 Task: Change  the formatting of the data to Which is Less than 5, In conditional formating, put the option 'Green Fill with Dark Green Text. . 'In the sheet   Alpha Sales review book
Action: Mouse moved to (33, 110)
Screenshot: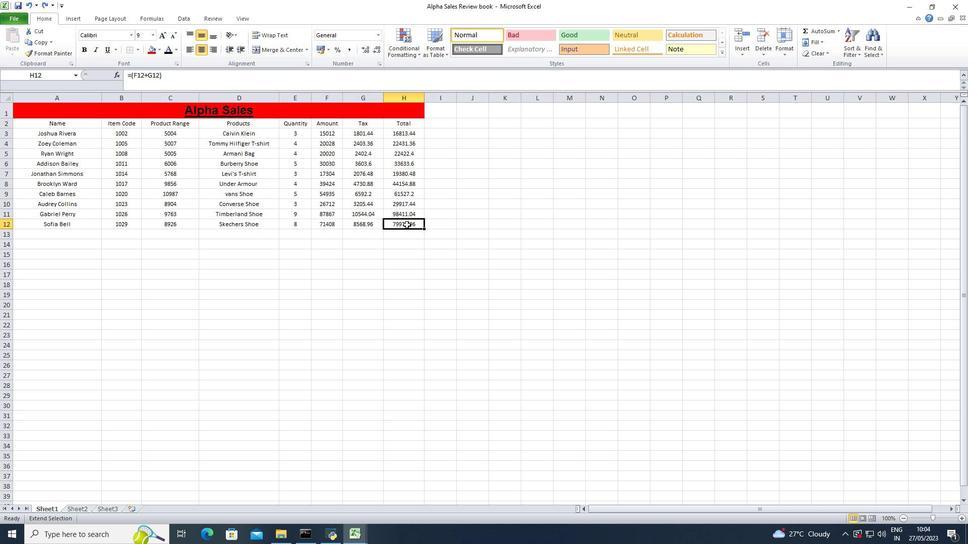 
Action: Mouse pressed left at (33, 110)
Screenshot: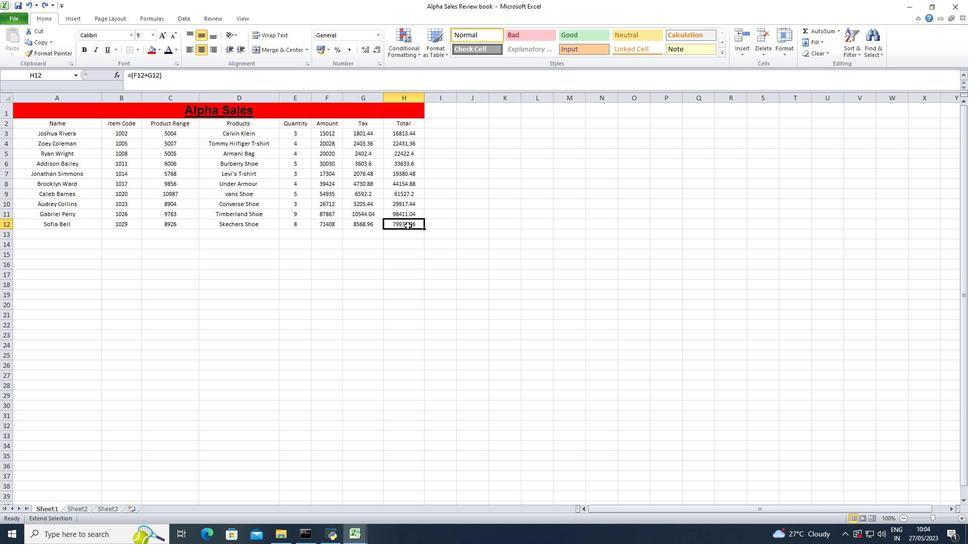 
Action: Mouse moved to (53, 111)
Screenshot: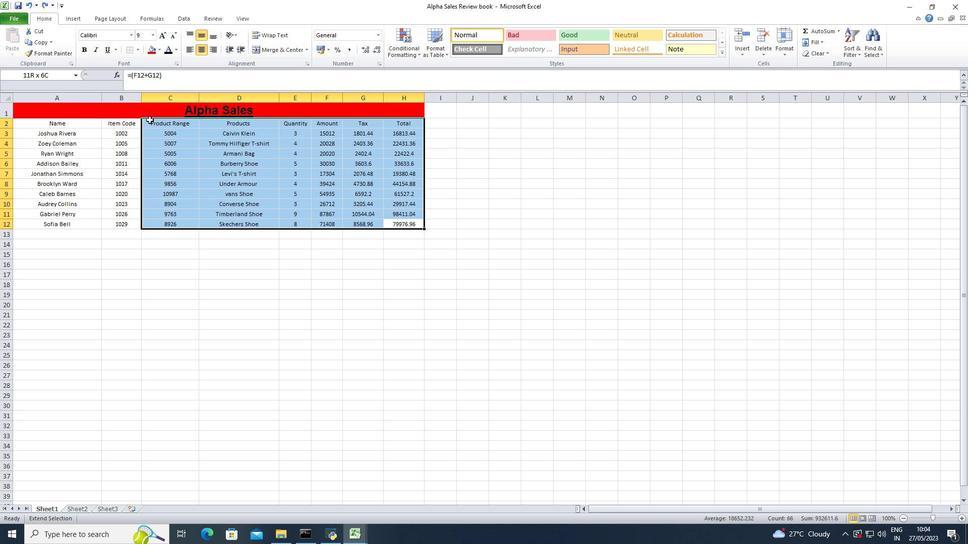 
Action: Mouse pressed left at (53, 111)
Screenshot: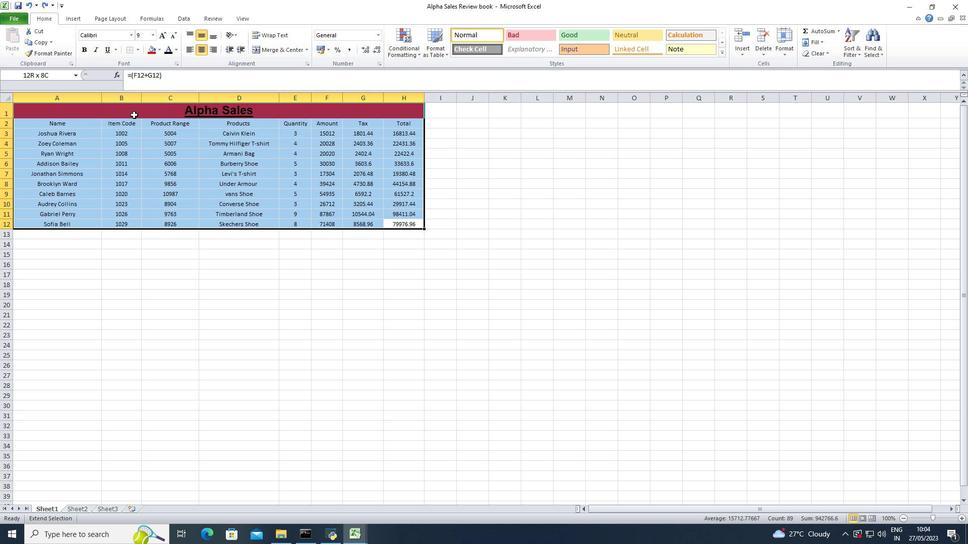 
Action: Mouse moved to (405, 227)
Screenshot: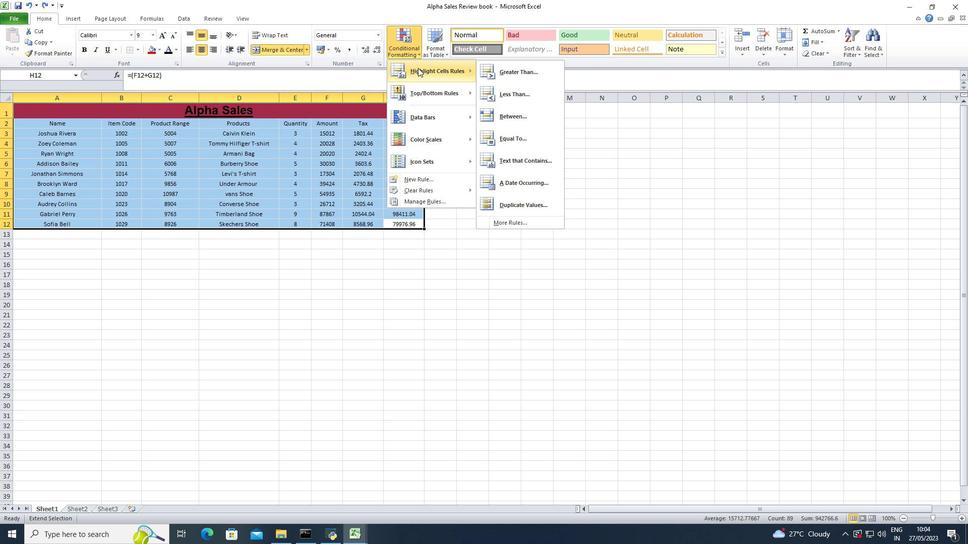 
Action: Mouse pressed left at (405, 227)
Screenshot: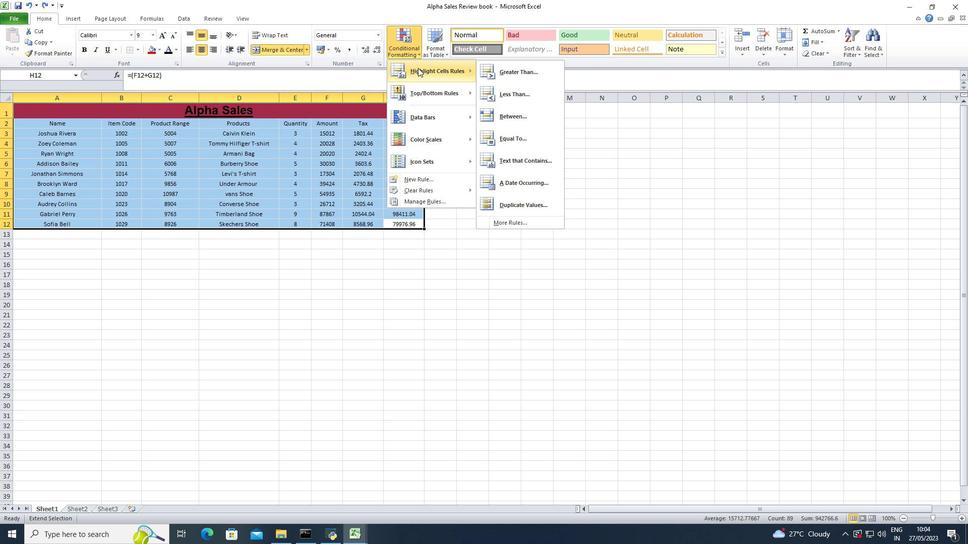
Action: Mouse moved to (390, 228)
Screenshot: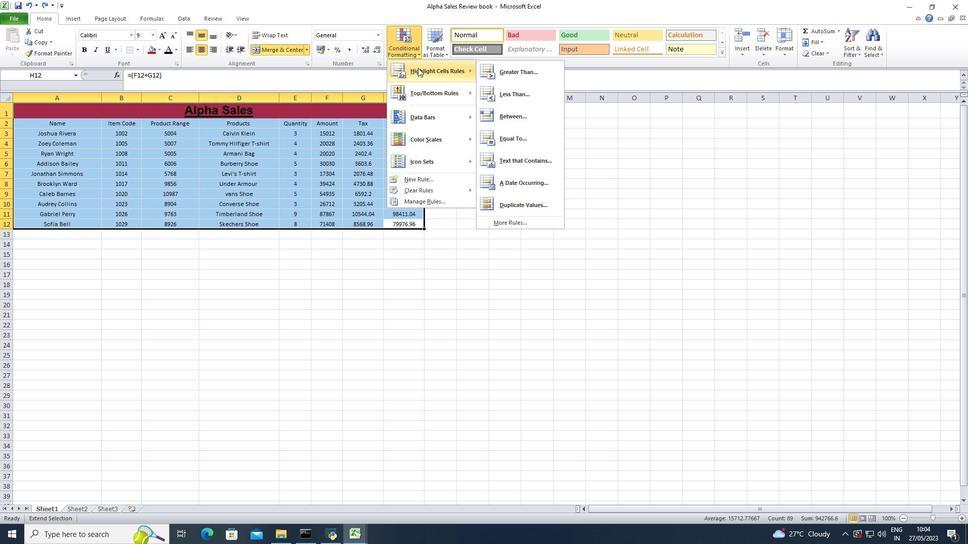 
Action: Mouse pressed left at (390, 228)
Screenshot: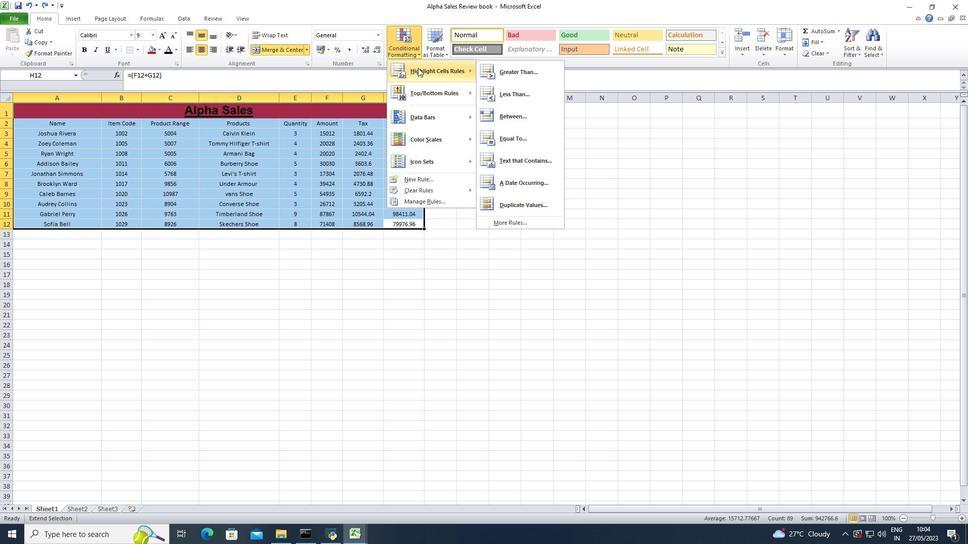 
Action: Mouse moved to (347, 224)
Screenshot: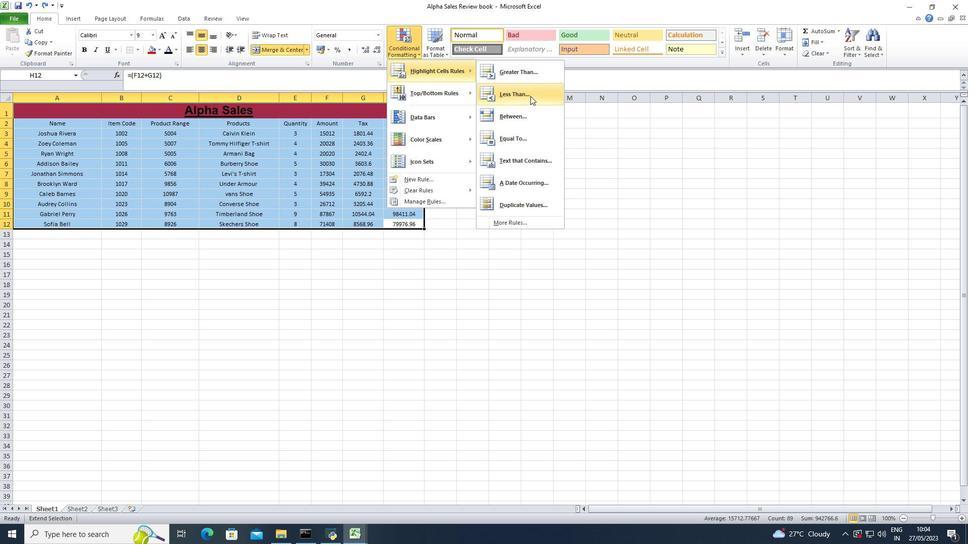 
Action: Mouse pressed left at (347, 224)
Screenshot: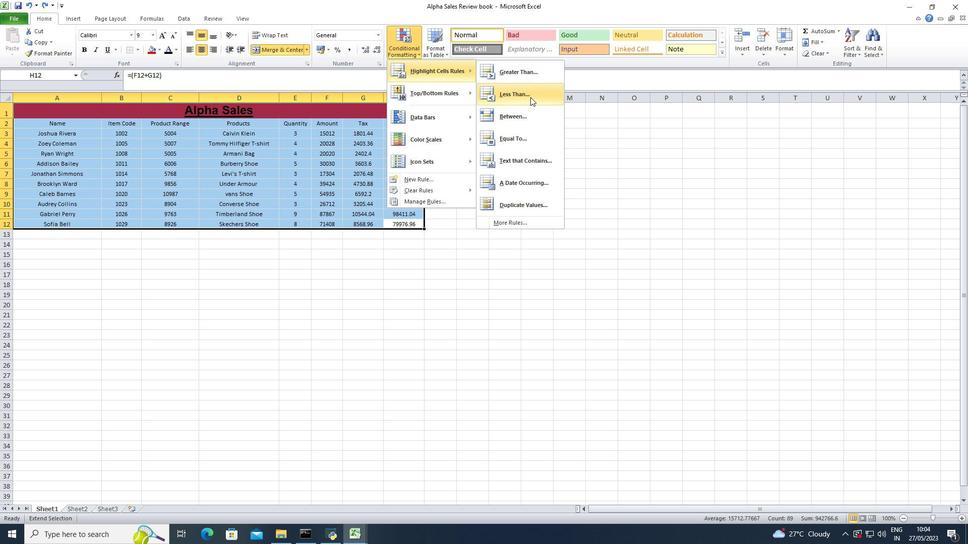 
Action: Mouse moved to (345, 223)
Screenshot: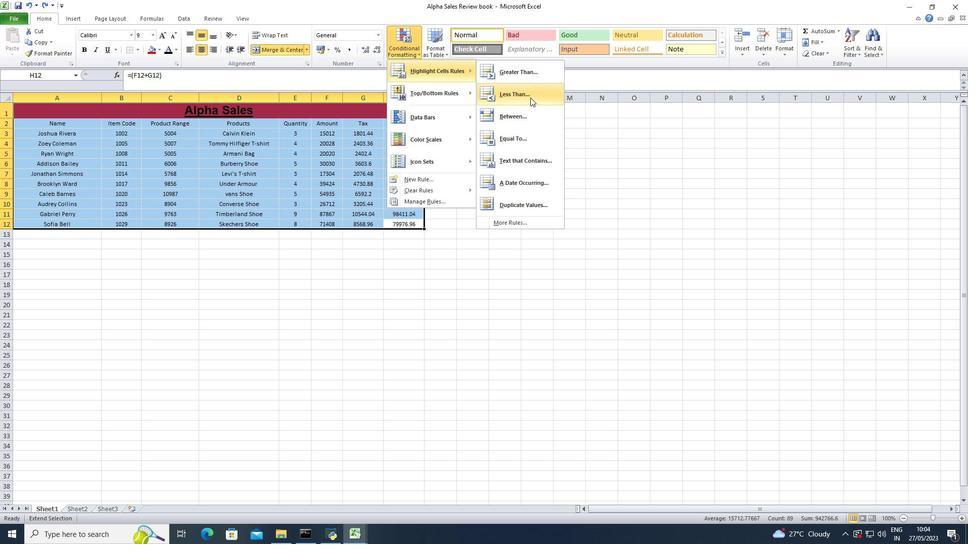 
Action: Mouse pressed left at (345, 223)
Screenshot: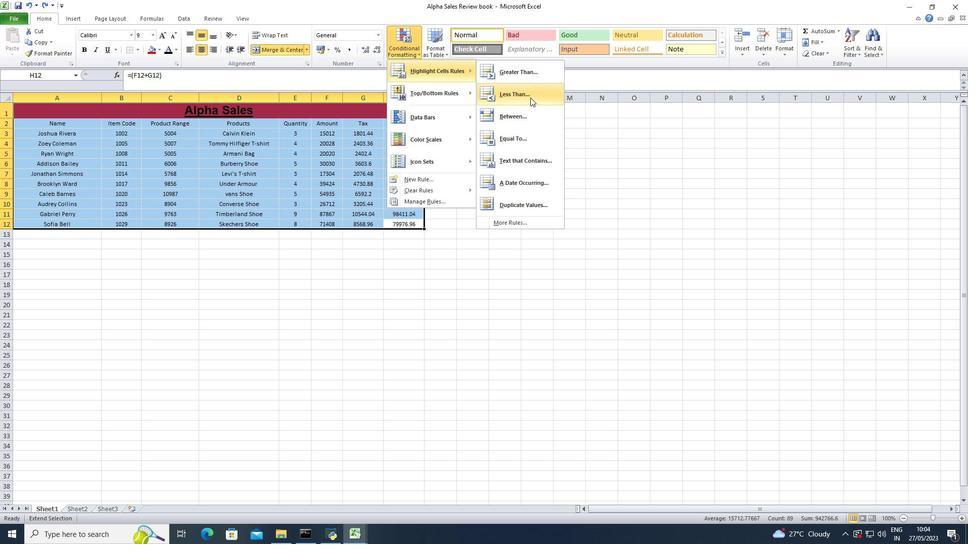 
Action: Mouse moved to (407, 225)
Screenshot: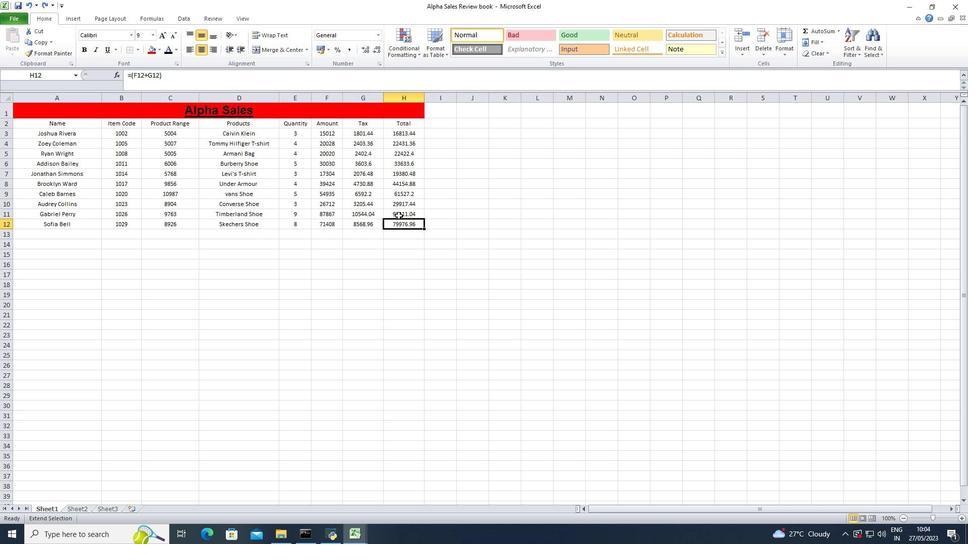 
Action: Mouse pressed left at (407, 225)
Screenshot: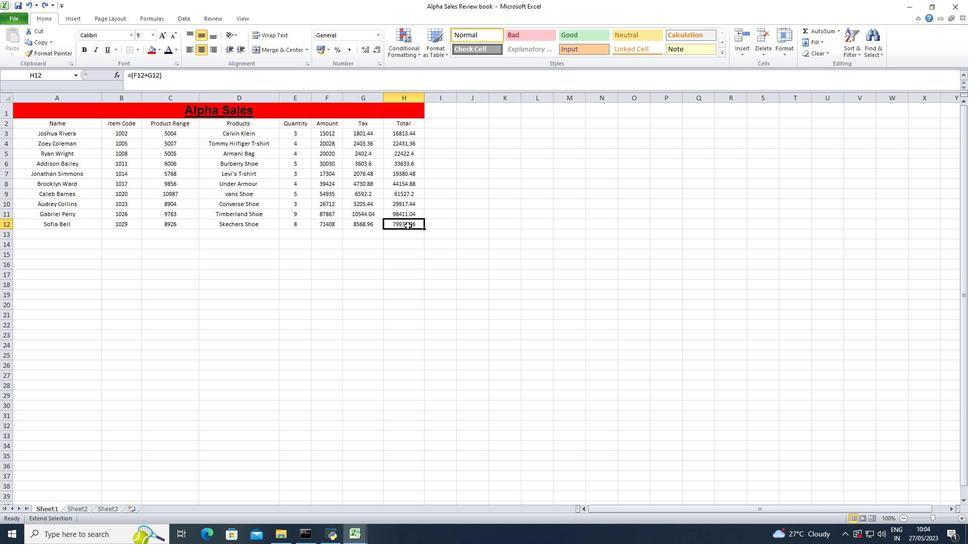 
Action: Mouse moved to (412, 46)
Screenshot: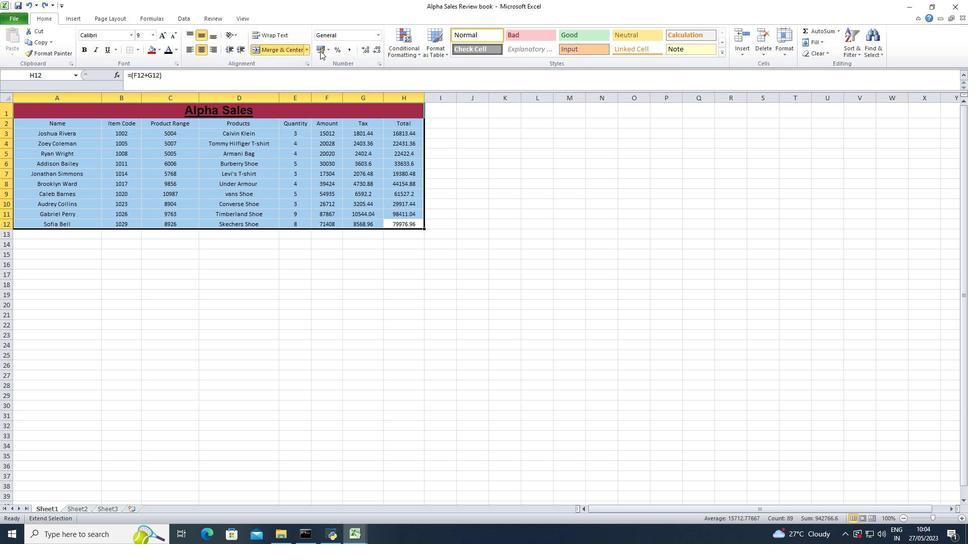 
Action: Mouse pressed left at (412, 46)
Screenshot: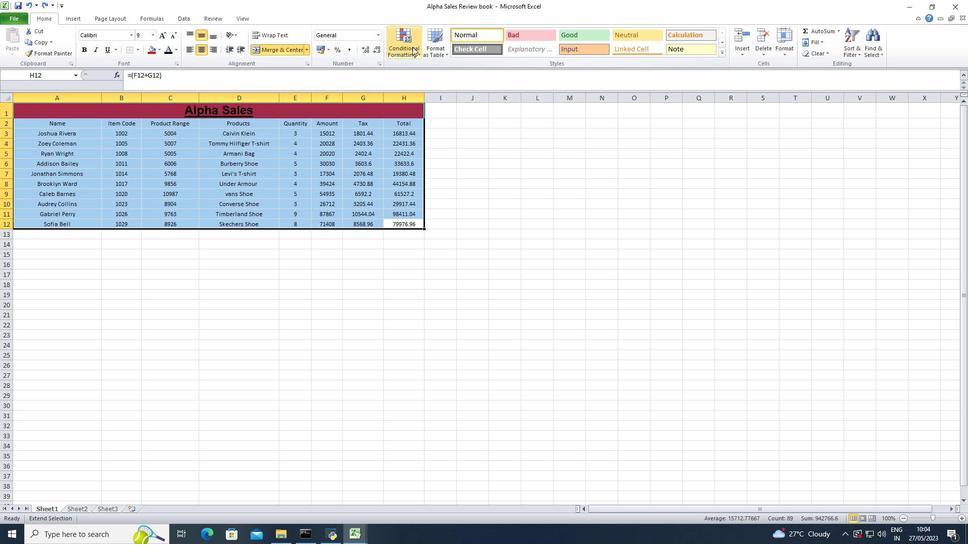 
Action: Mouse moved to (530, 97)
Screenshot: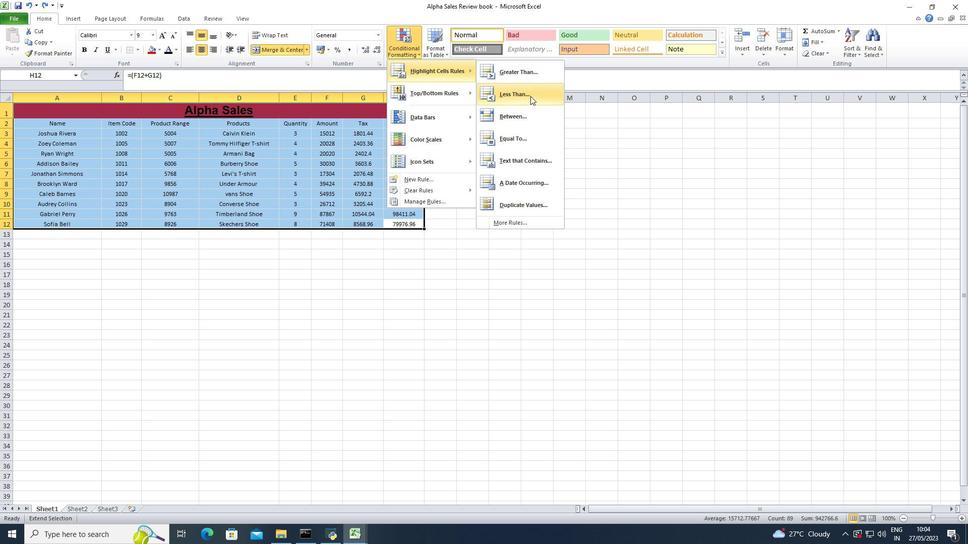 
Action: Mouse pressed left at (530, 97)
Screenshot: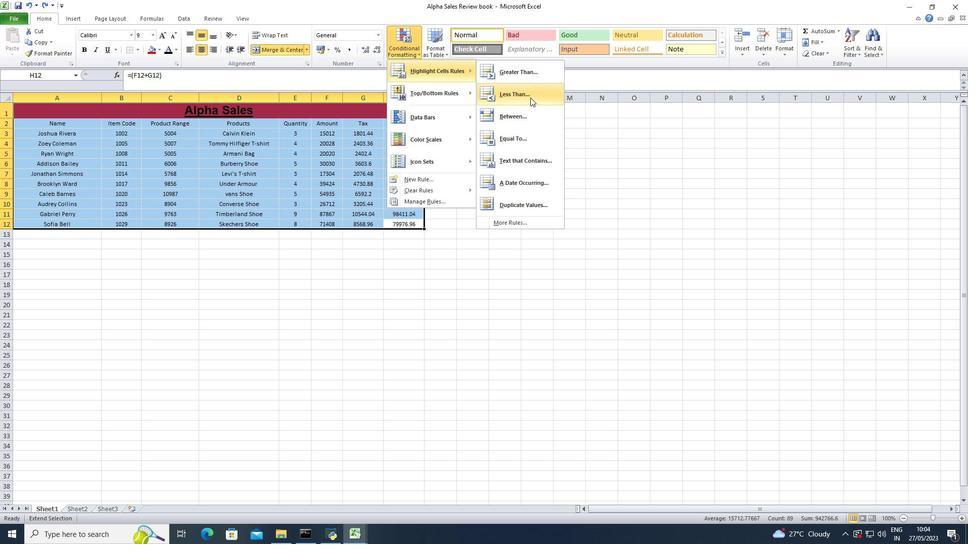 
Action: Mouse moved to (141, 226)
Screenshot: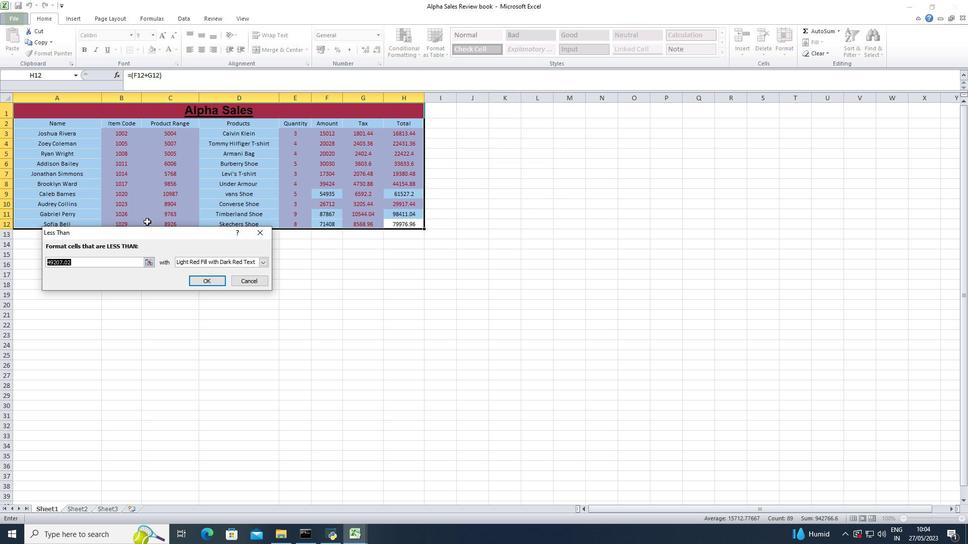 
Action: Key pressed 5
Screenshot: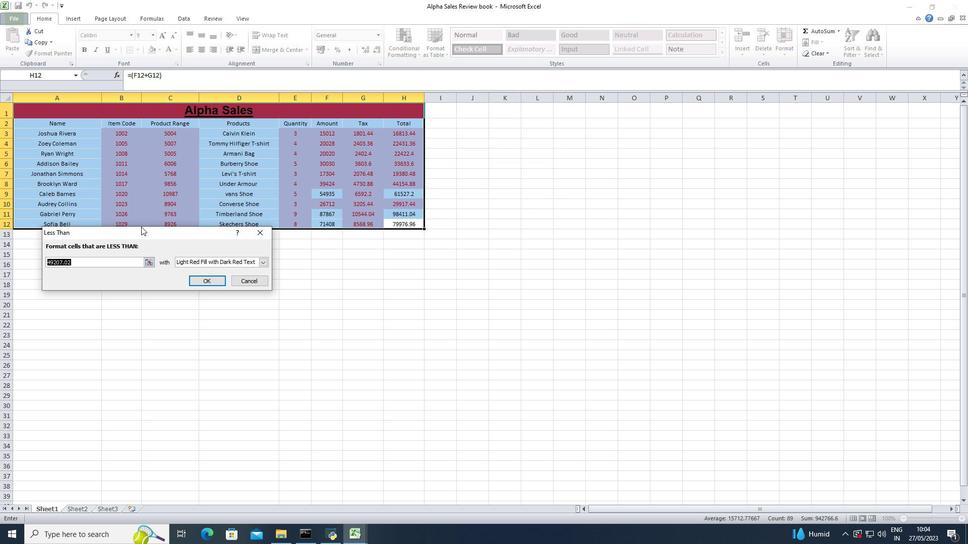 
Action: Mouse moved to (263, 264)
Screenshot: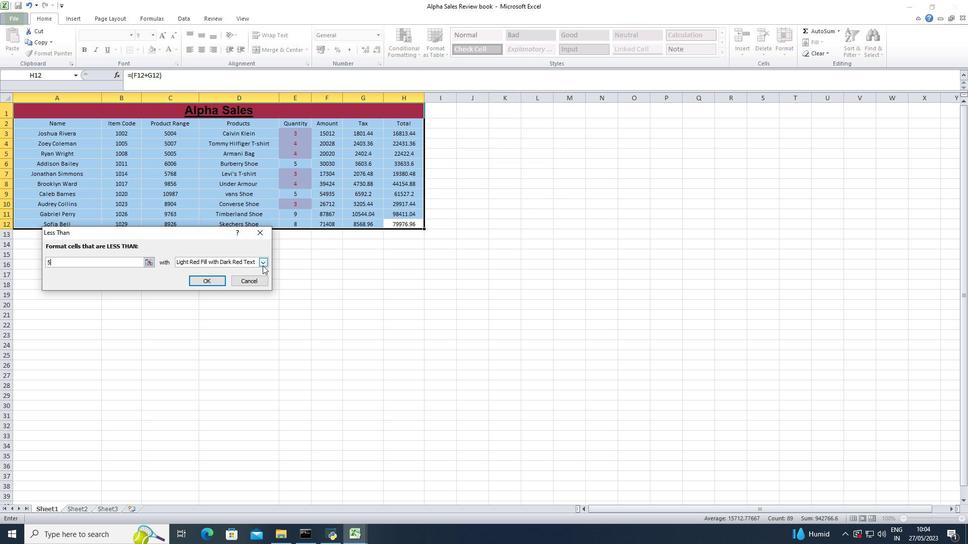 
Action: Mouse pressed left at (263, 264)
Screenshot: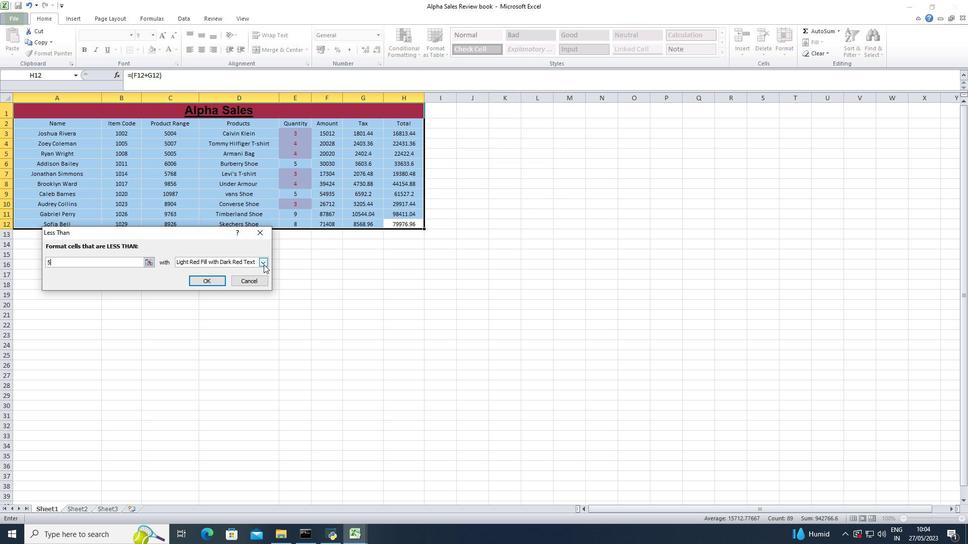 
Action: Mouse moved to (220, 283)
Screenshot: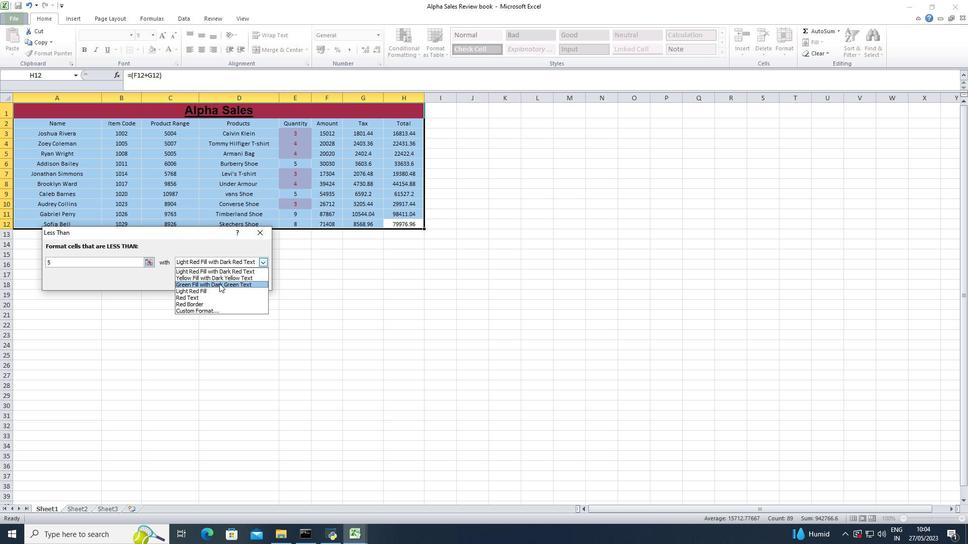 
Action: Mouse scrolled (220, 282) with delta (0, 0)
Screenshot: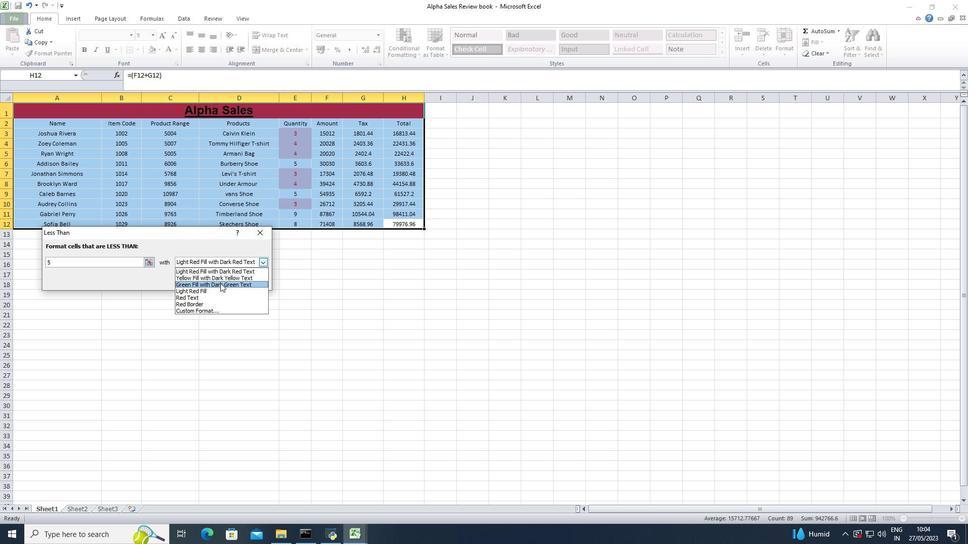 
Action: Mouse moved to (220, 283)
Screenshot: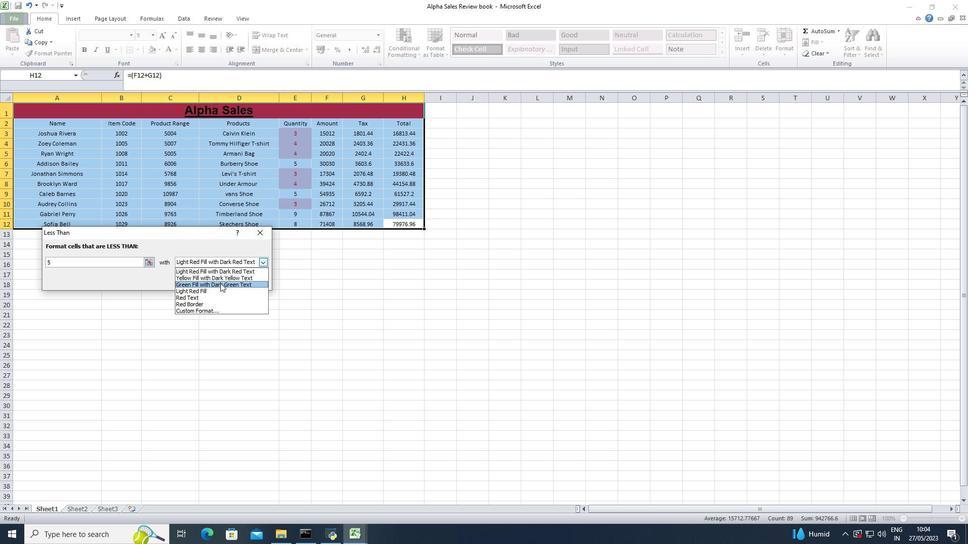 
Action: Mouse scrolled (220, 282) with delta (0, 0)
Screenshot: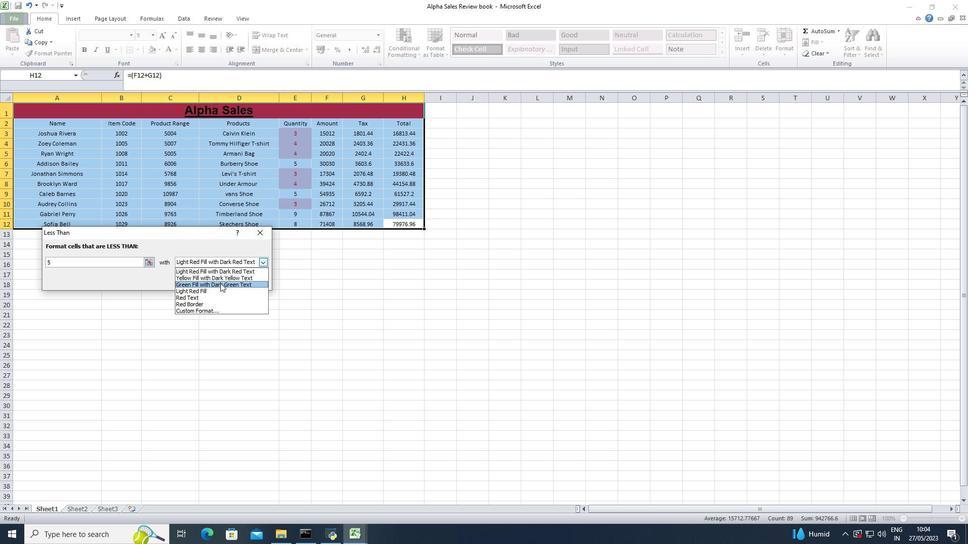 
Action: Mouse pressed left at (220, 283)
Screenshot: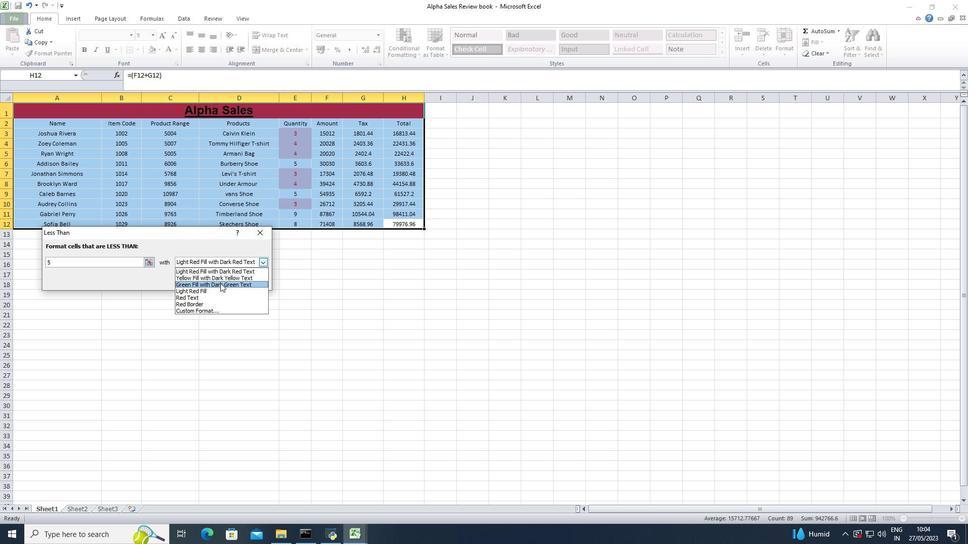 
Action: Mouse moved to (216, 284)
Screenshot: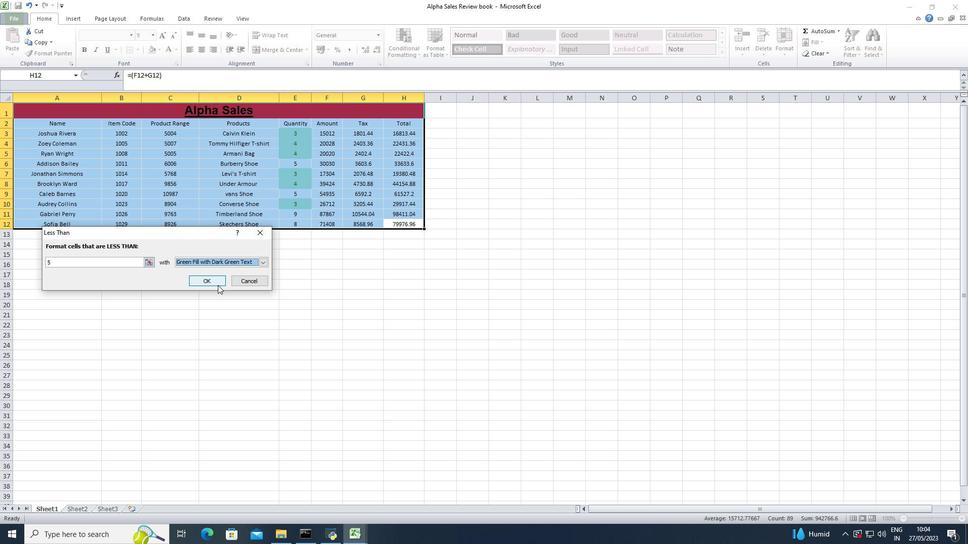 
Action: Mouse pressed left at (216, 284)
Screenshot: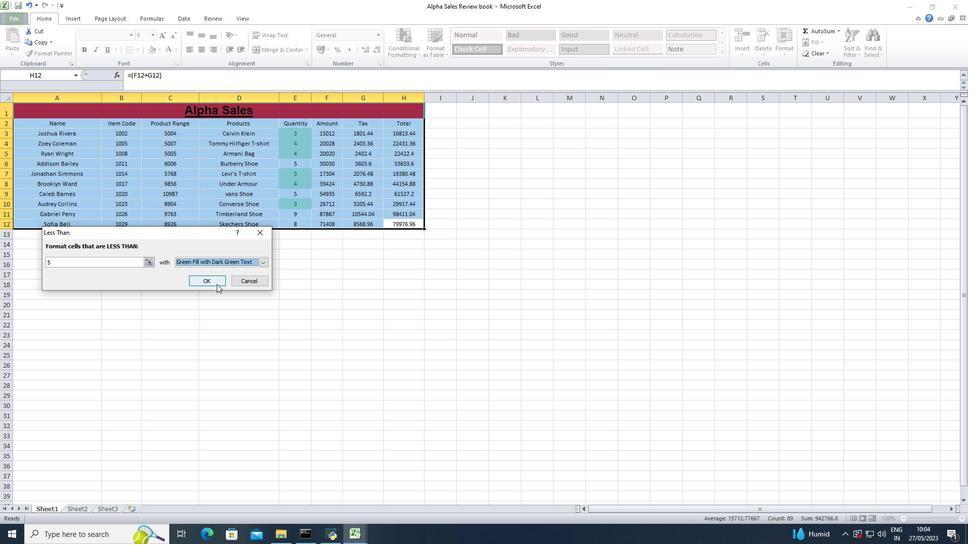 
Action: Mouse moved to (261, 279)
Screenshot: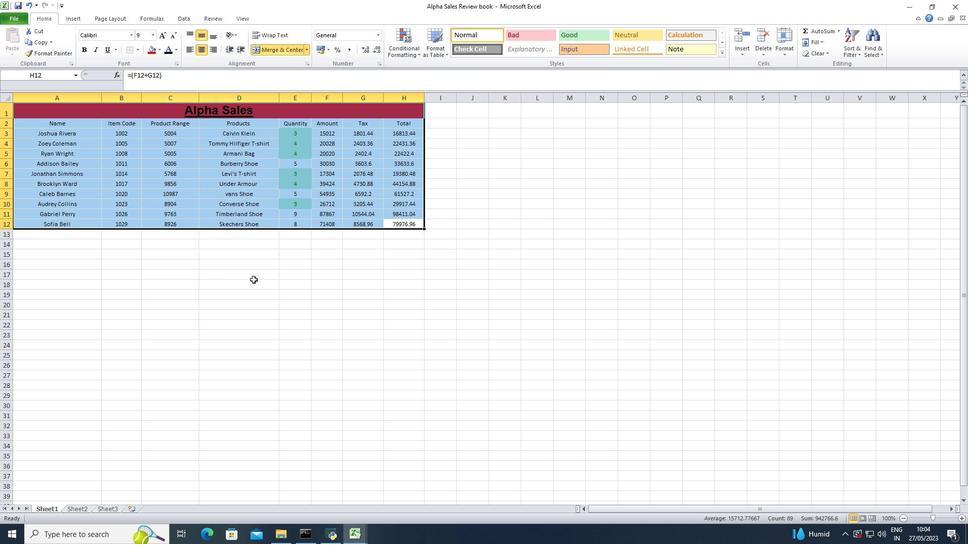 
Action: Mouse pressed left at (261, 279)
Screenshot: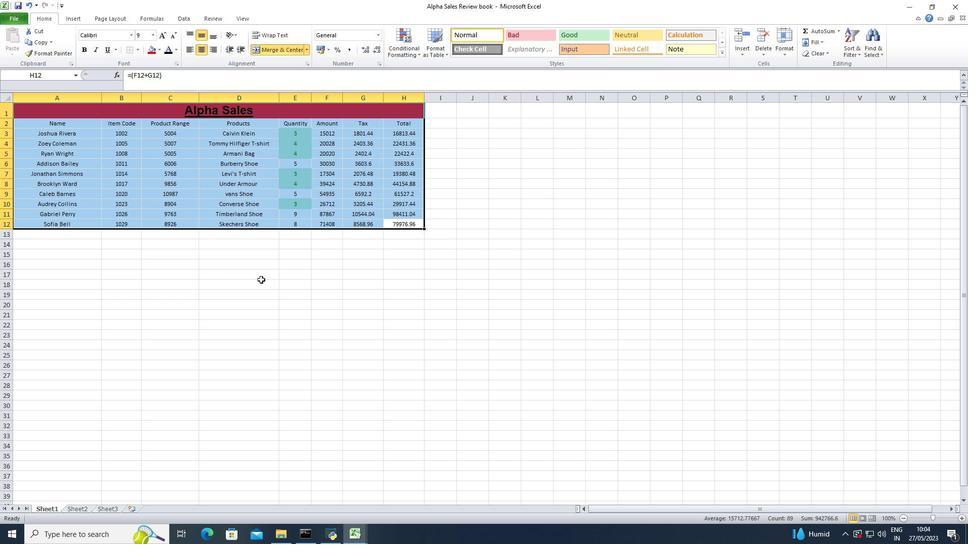 
Action: Mouse moved to (416, 231)
Screenshot: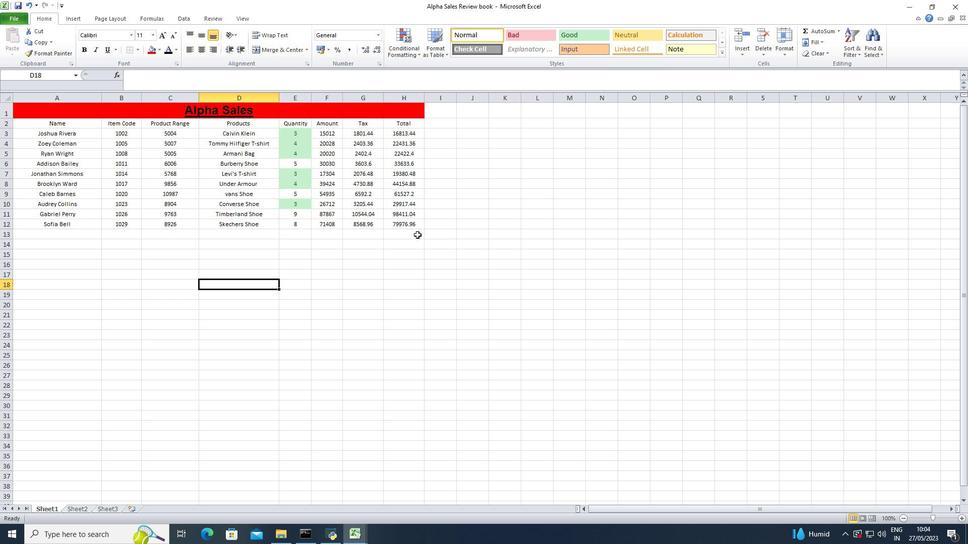 
Action: Mouse pressed left at (416, 231)
Screenshot: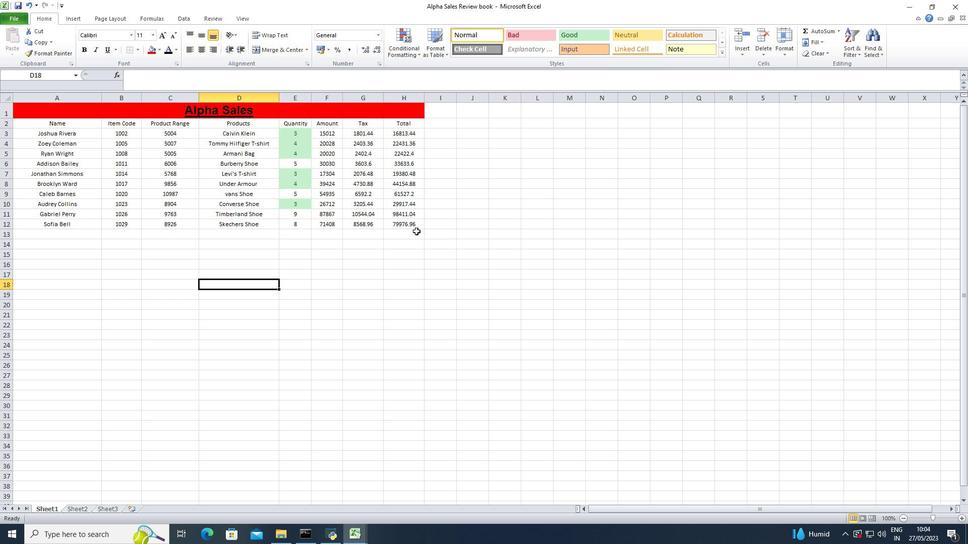 
Action: Mouse moved to (414, 232)
Screenshot: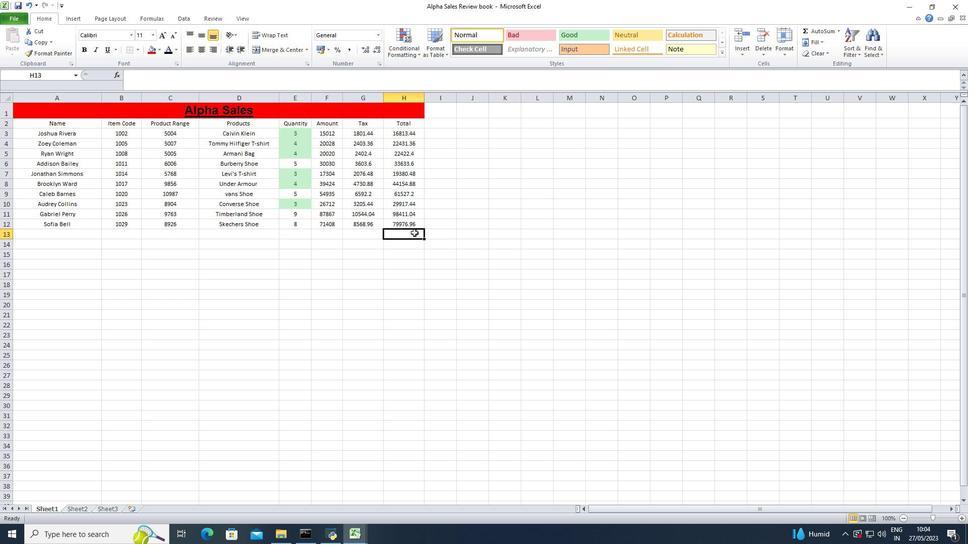 
Action: Key pressed ctrl+S
Screenshot: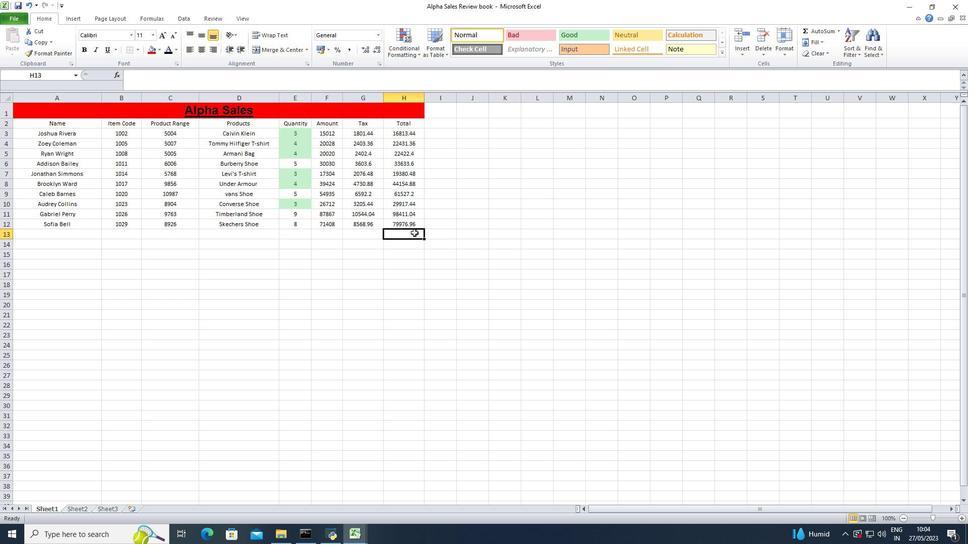 
Action: Mouse moved to (405, 236)
Screenshot: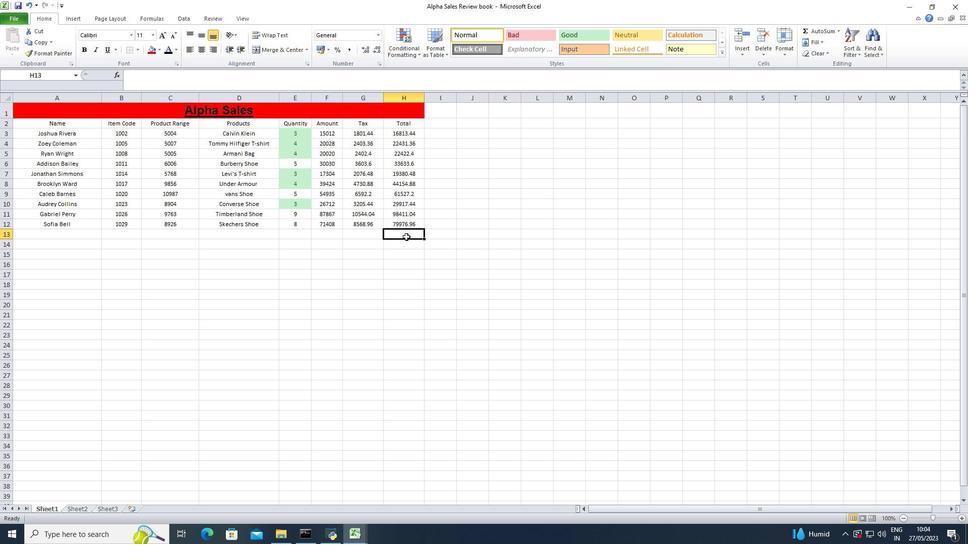 
